 Task: Create in the project TouchLine in Backlog an issue 'Implement a feature for users to join and participate in groups', assign it to team member softage.4@softage.net and change the status to IN PROGRESS.
Action: Mouse moved to (212, 63)
Screenshot: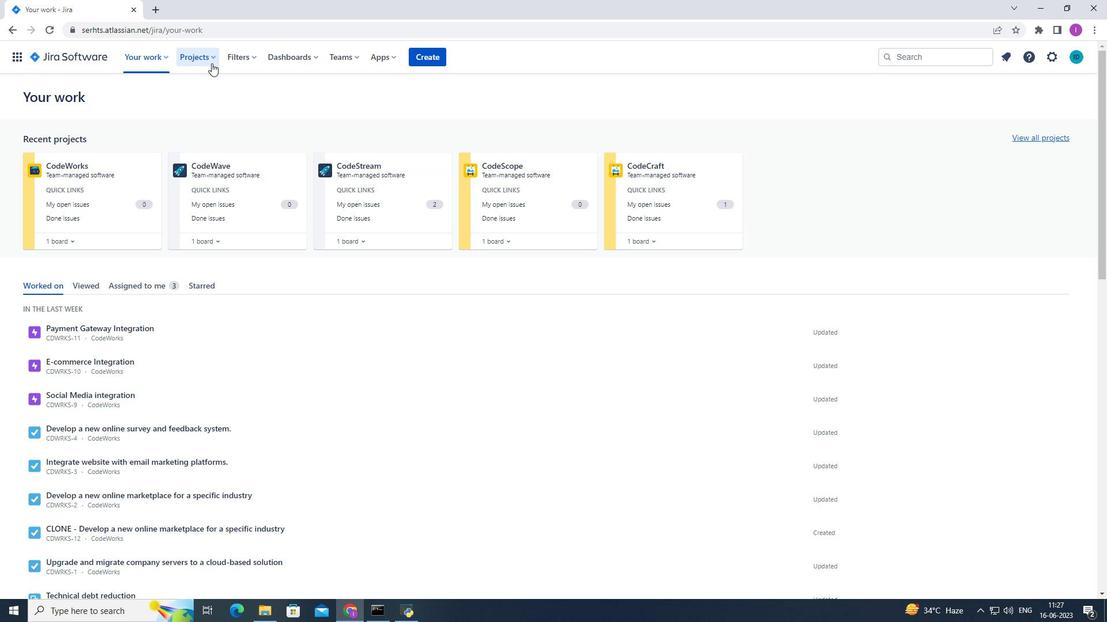 
Action: Mouse pressed left at (212, 63)
Screenshot: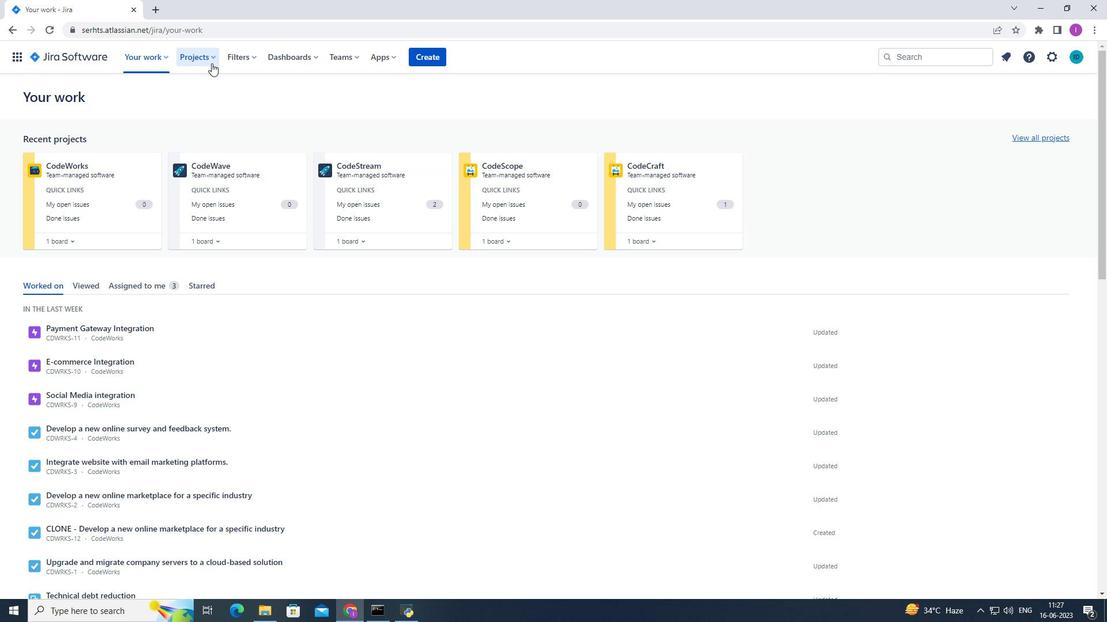 
Action: Mouse moved to (244, 106)
Screenshot: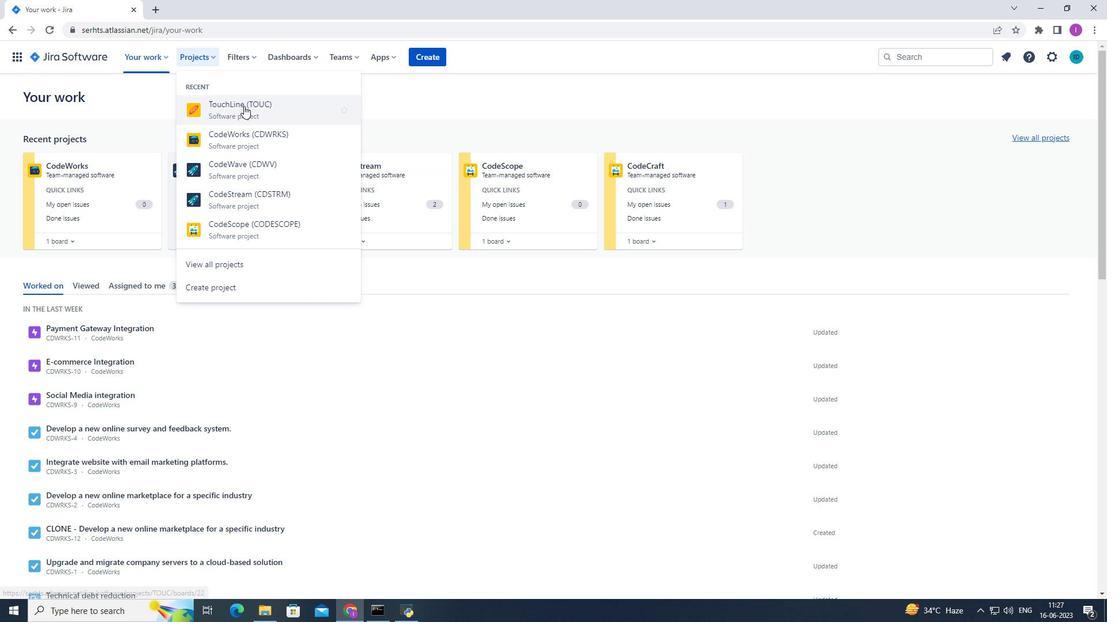 
Action: Mouse pressed left at (244, 106)
Screenshot: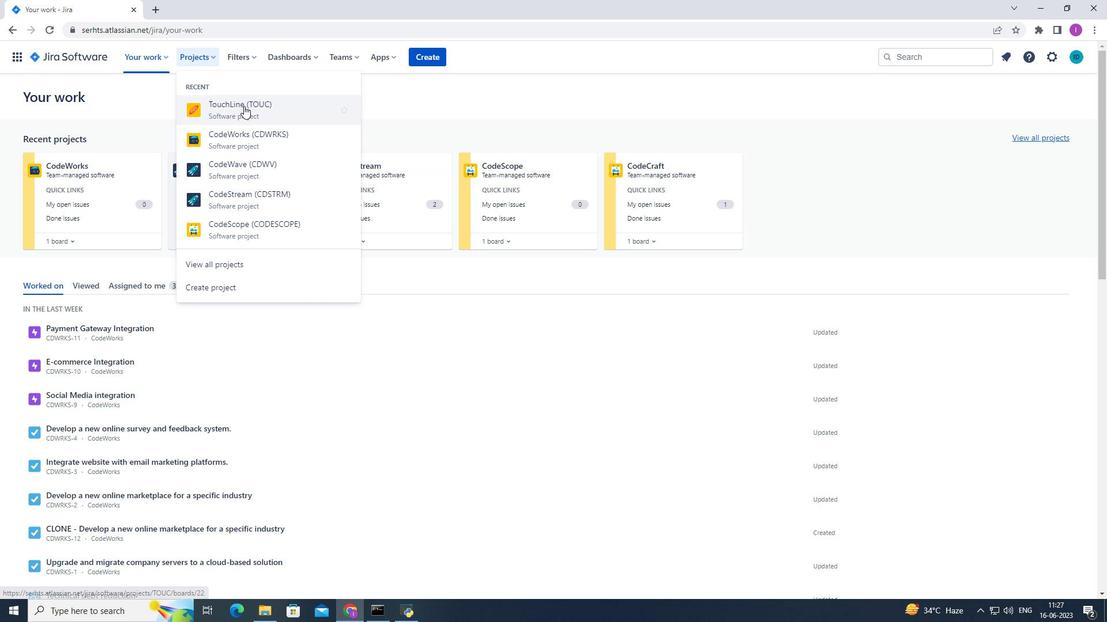 
Action: Mouse moved to (62, 177)
Screenshot: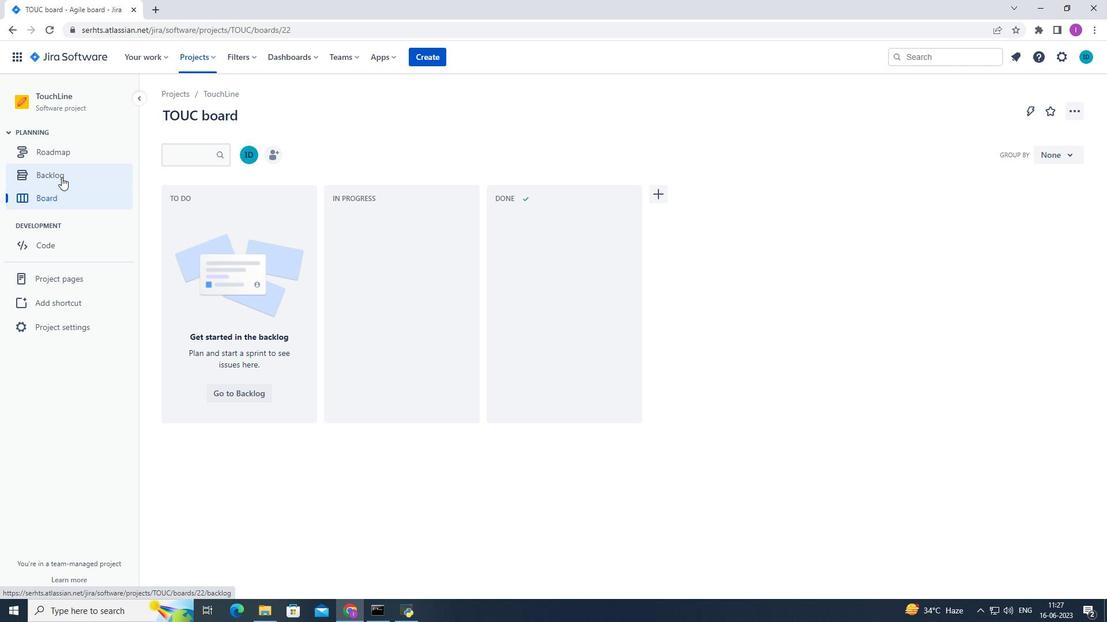 
Action: Mouse pressed left at (62, 177)
Screenshot: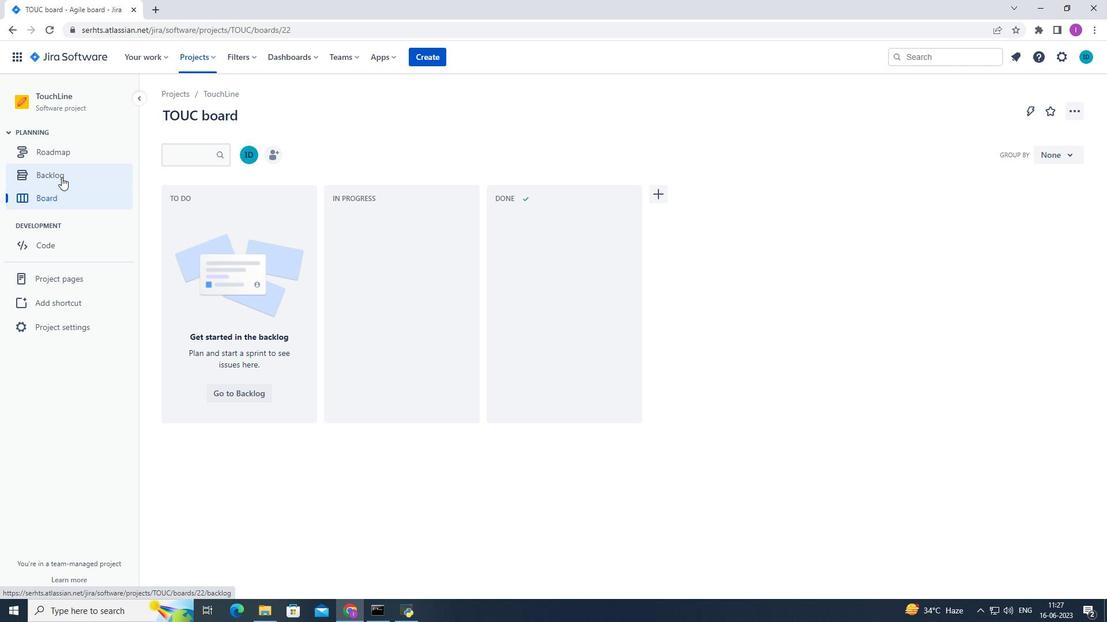 
Action: Mouse moved to (372, 418)
Screenshot: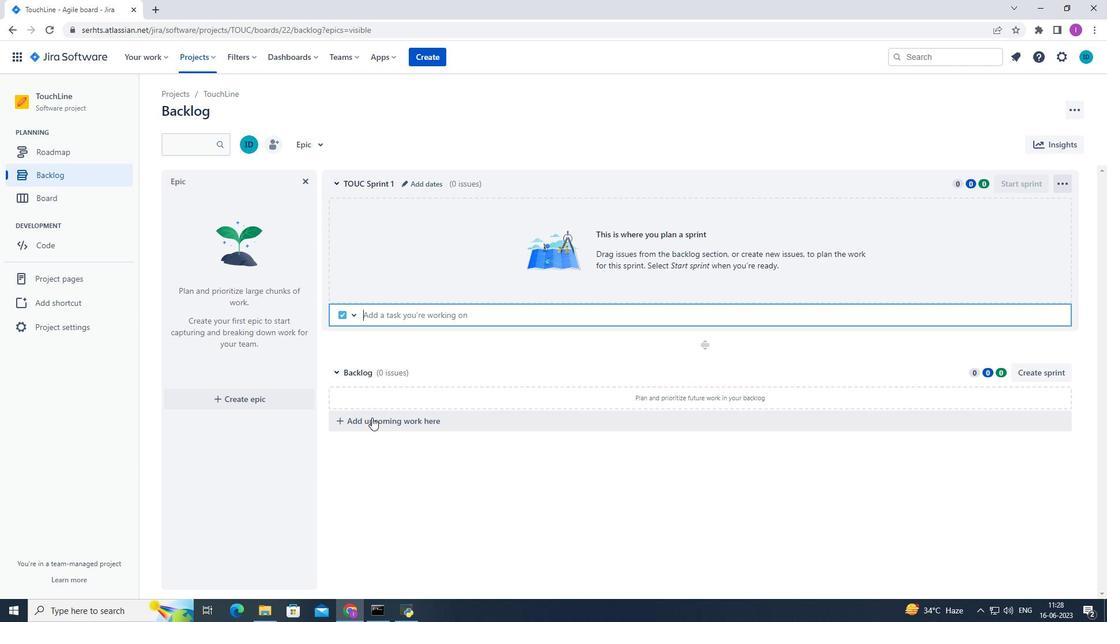
Action: Mouse pressed left at (372, 418)
Screenshot: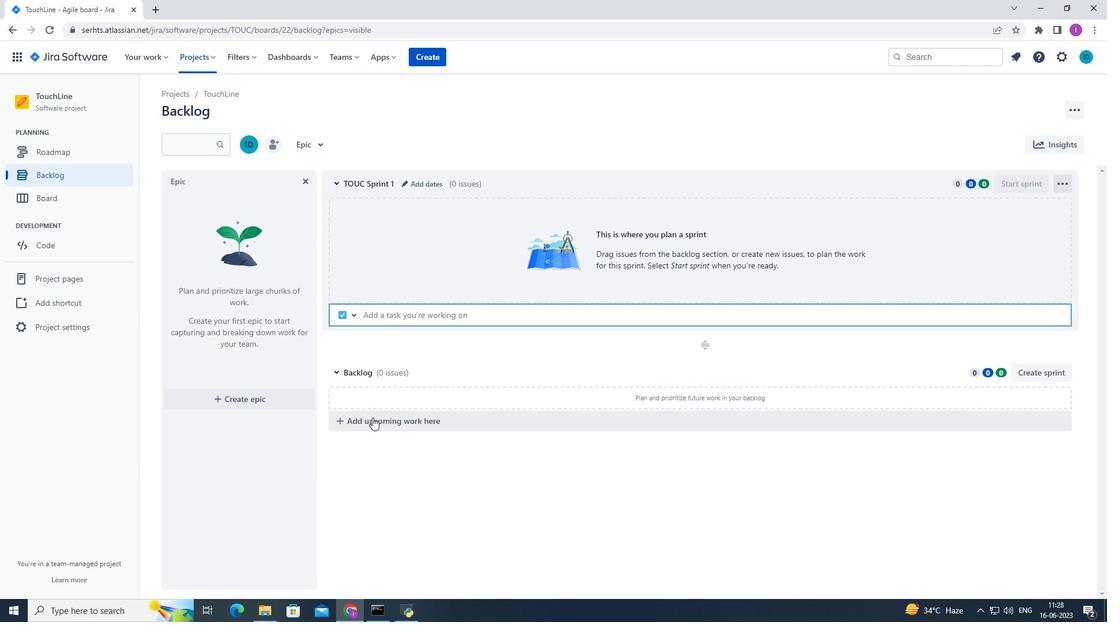 
Action: Mouse moved to (373, 418)
Screenshot: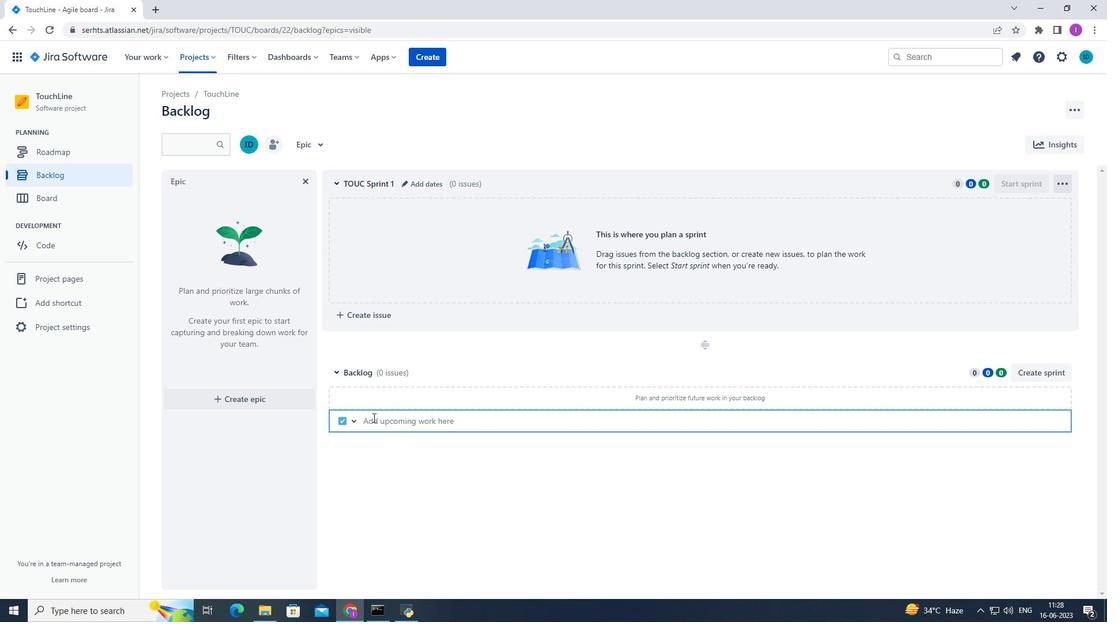 
Action: Key pressed <Key.shift>Implement<Key.space>a<Key.space>feature<Key.space>for<Key.space>users<Key.space>to<Key.space>join<Key.space>and<Key.space>participate<Key.space>in<Key.space>groups.
Screenshot: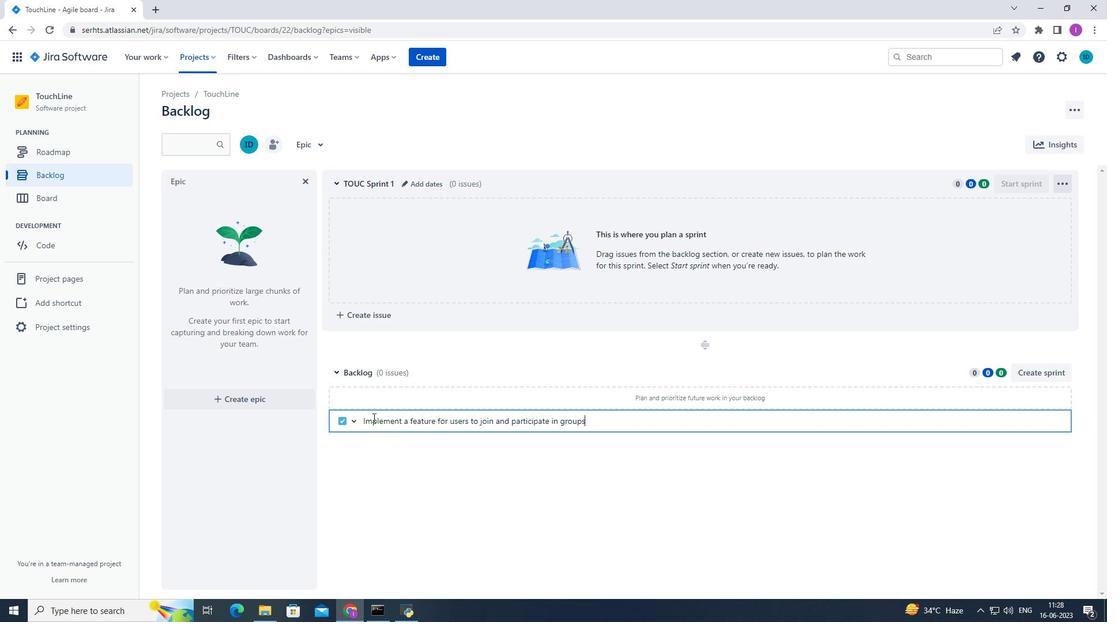 
Action: Mouse moved to (402, 336)
Screenshot: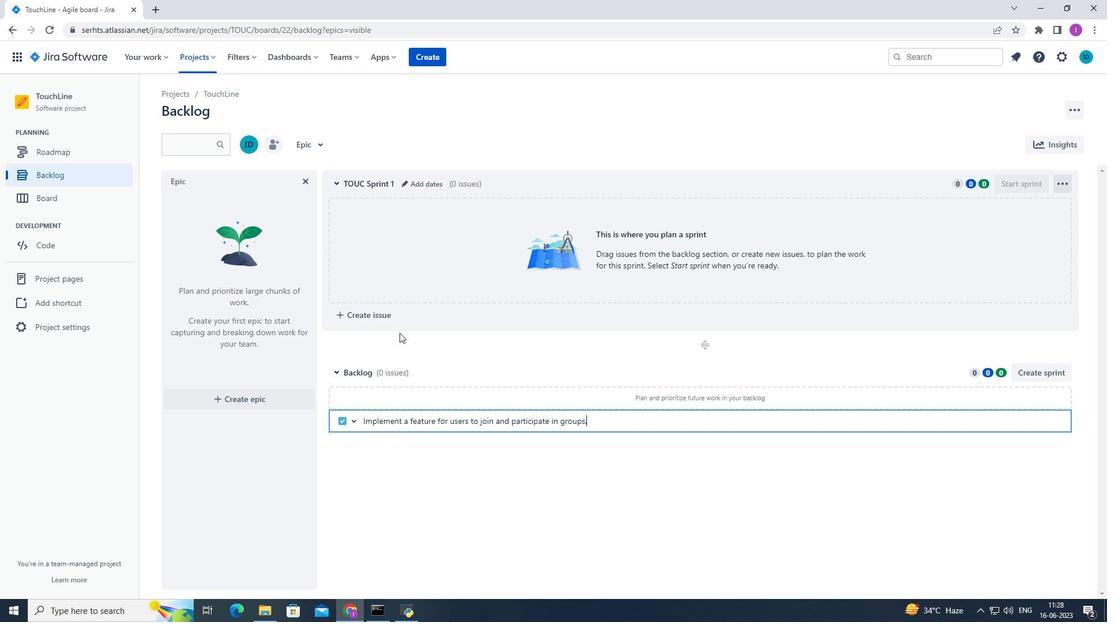 
Action: Key pressed <Key.enter>
Screenshot: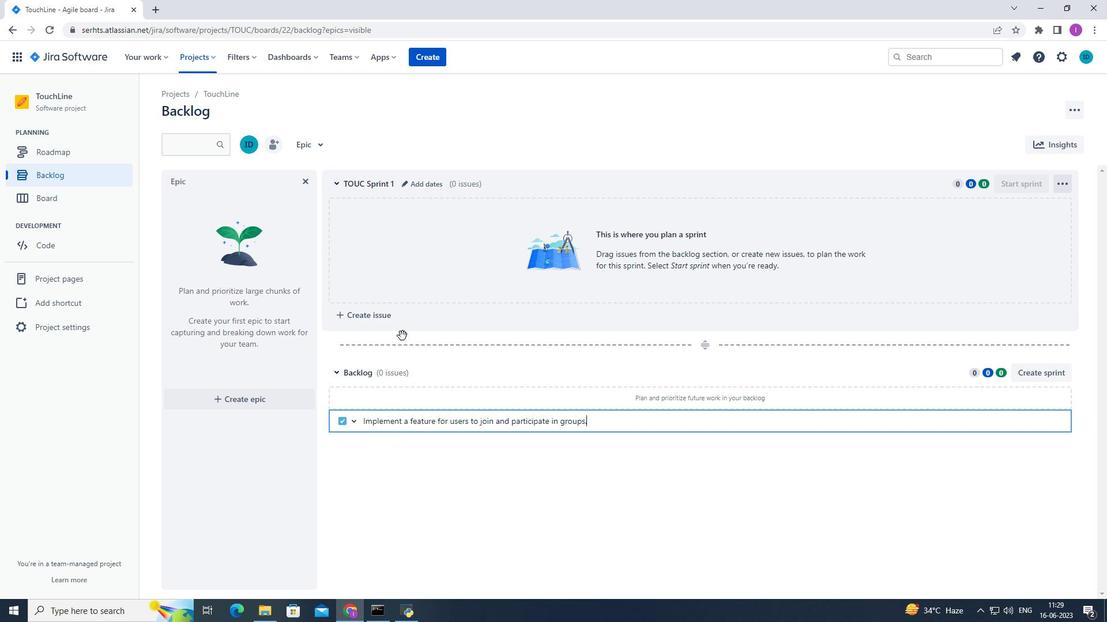 
Action: Mouse moved to (1036, 396)
Screenshot: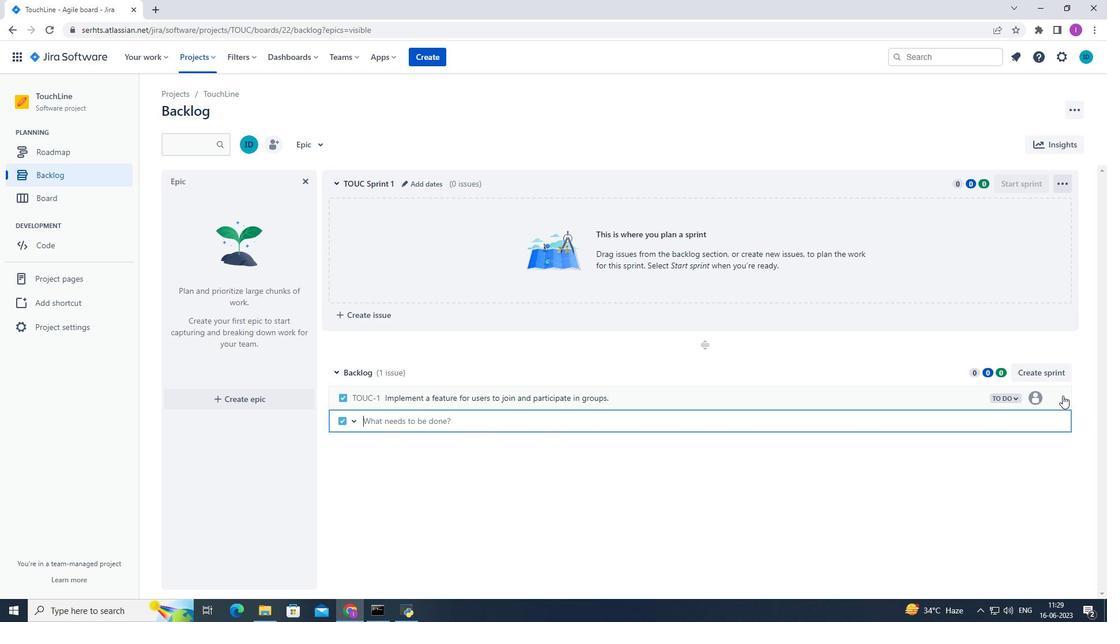 
Action: Mouse pressed left at (1036, 396)
Screenshot: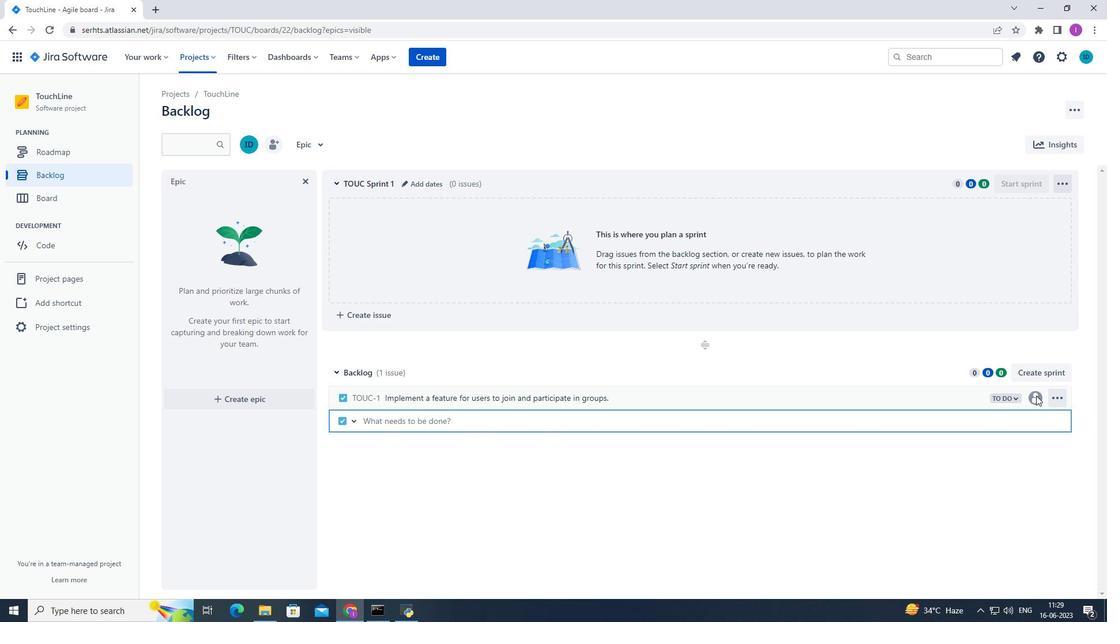 
Action: Mouse moved to (1033, 403)
Screenshot: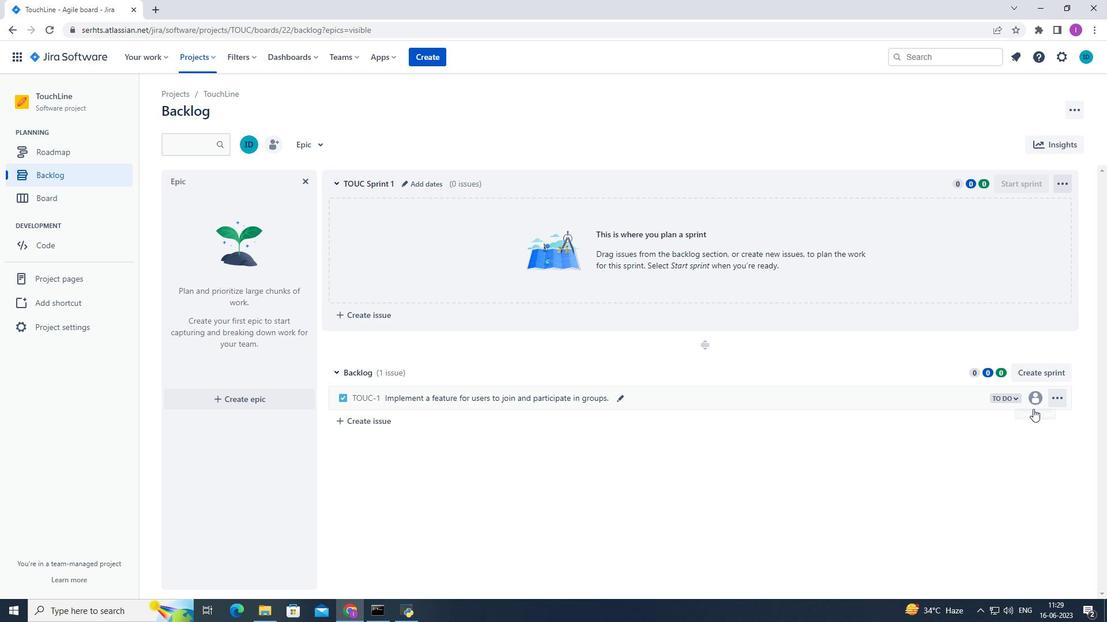 
Action: Mouse pressed left at (1033, 403)
Screenshot: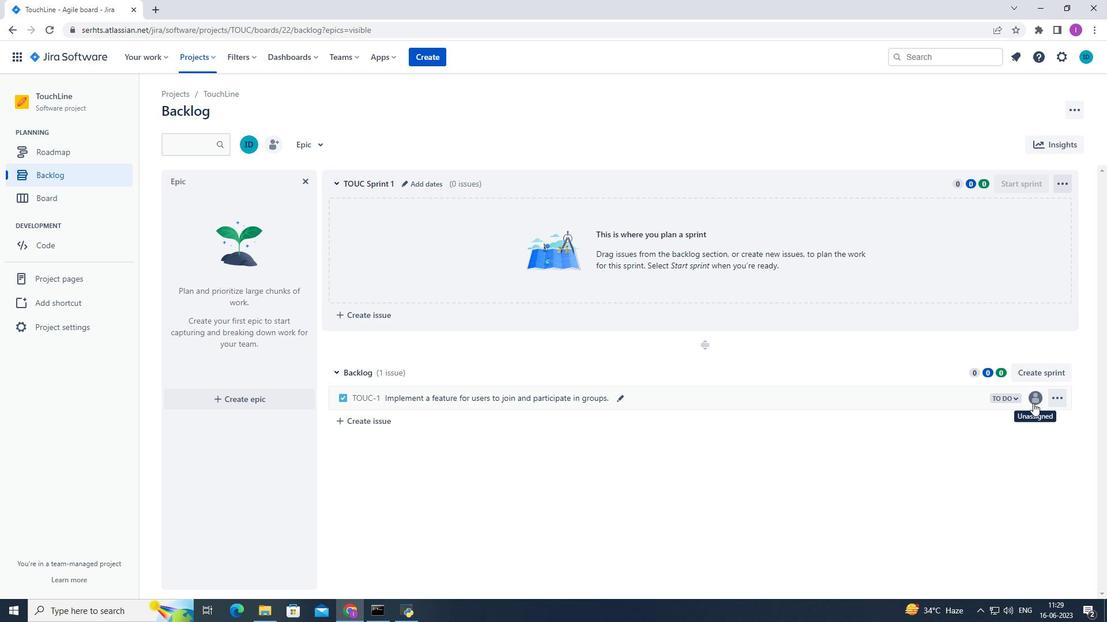 
Action: Mouse moved to (921, 544)
Screenshot: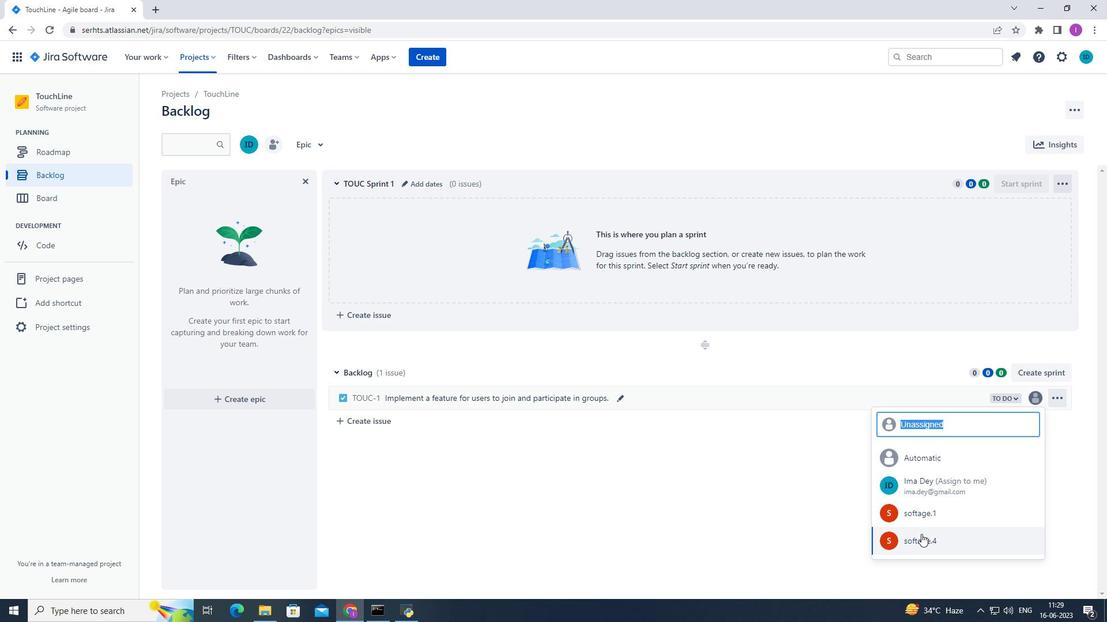 
Action: Mouse pressed left at (921, 544)
Screenshot: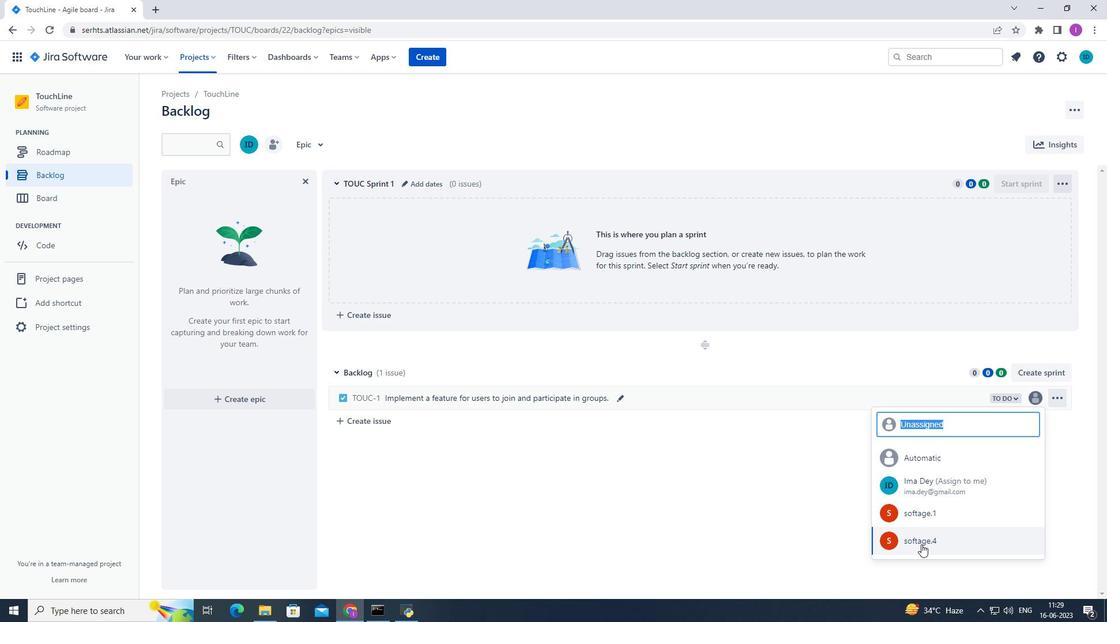 
Action: Mouse moved to (1019, 397)
Screenshot: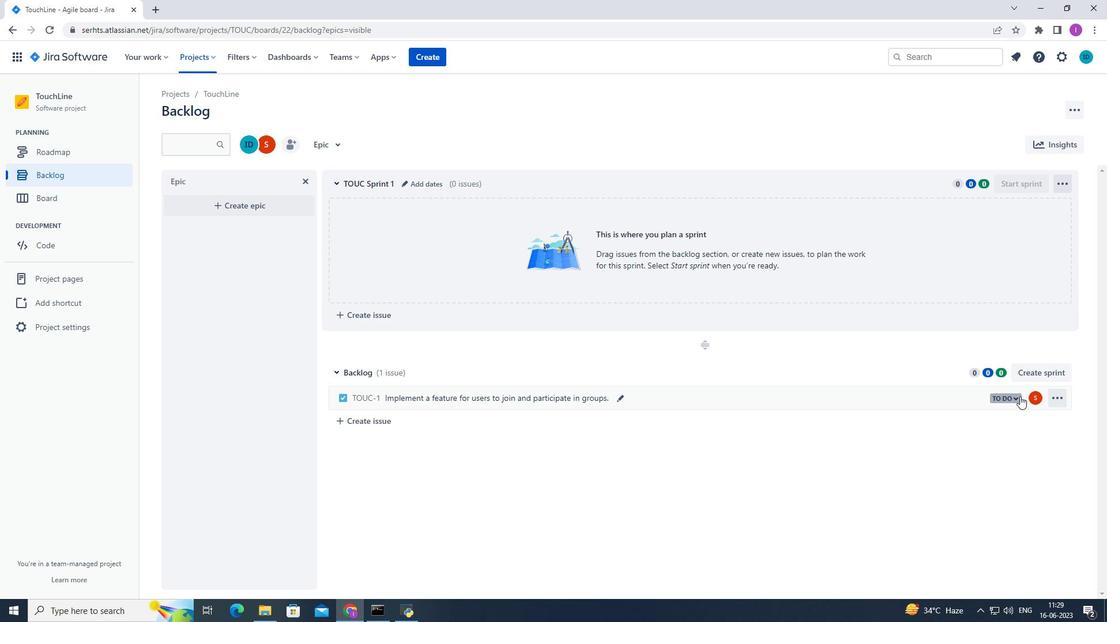 
Action: Mouse pressed left at (1019, 397)
Screenshot: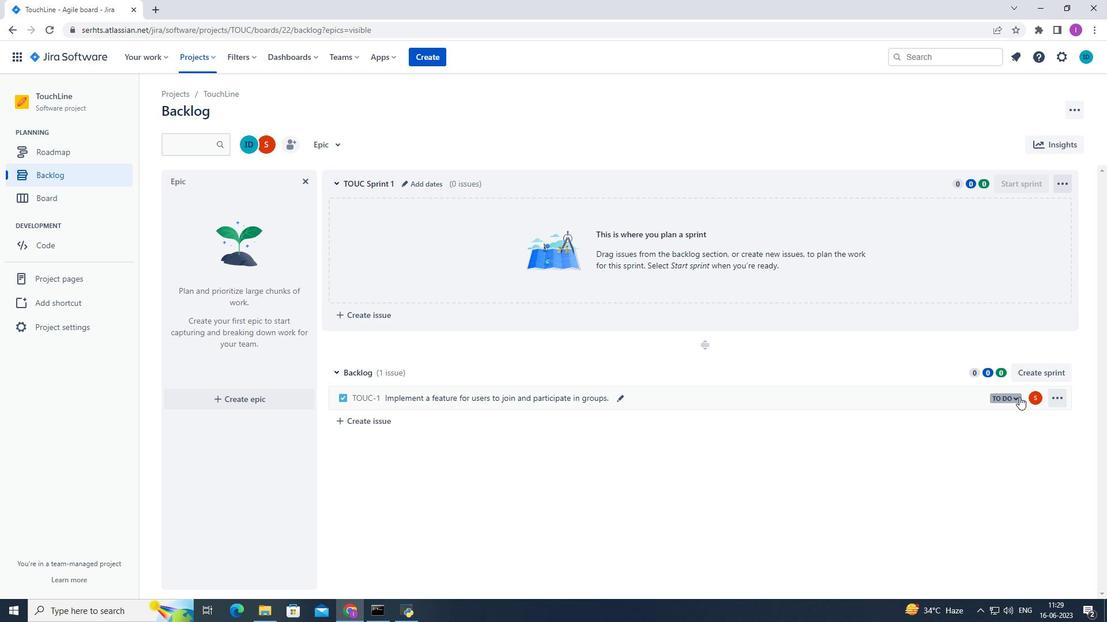 
Action: Mouse moved to (948, 421)
Screenshot: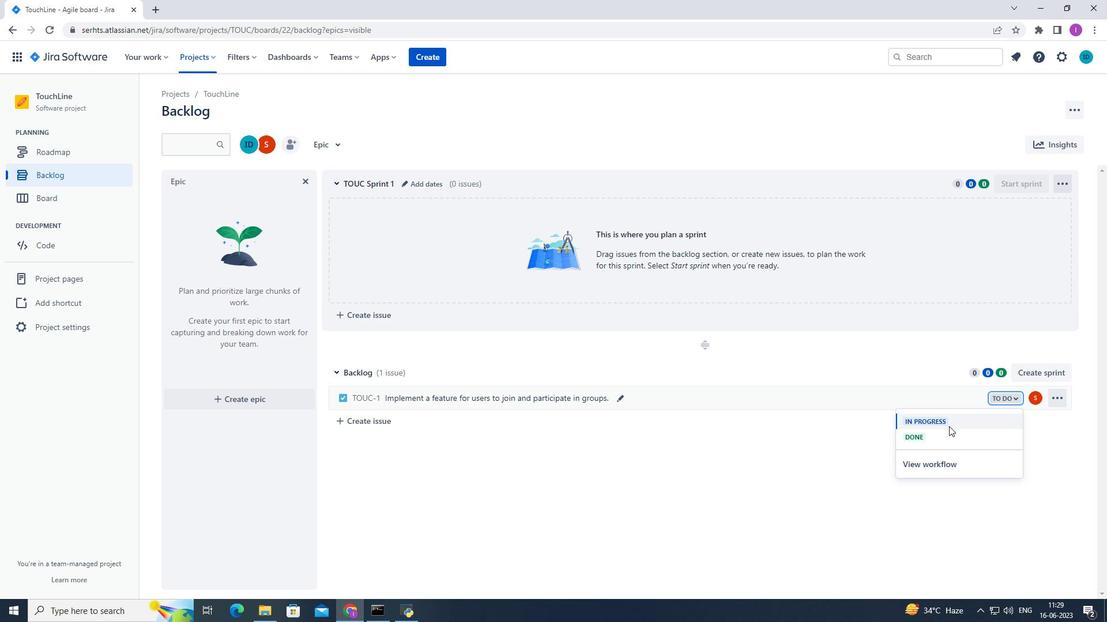 
Action: Mouse pressed left at (948, 421)
Screenshot: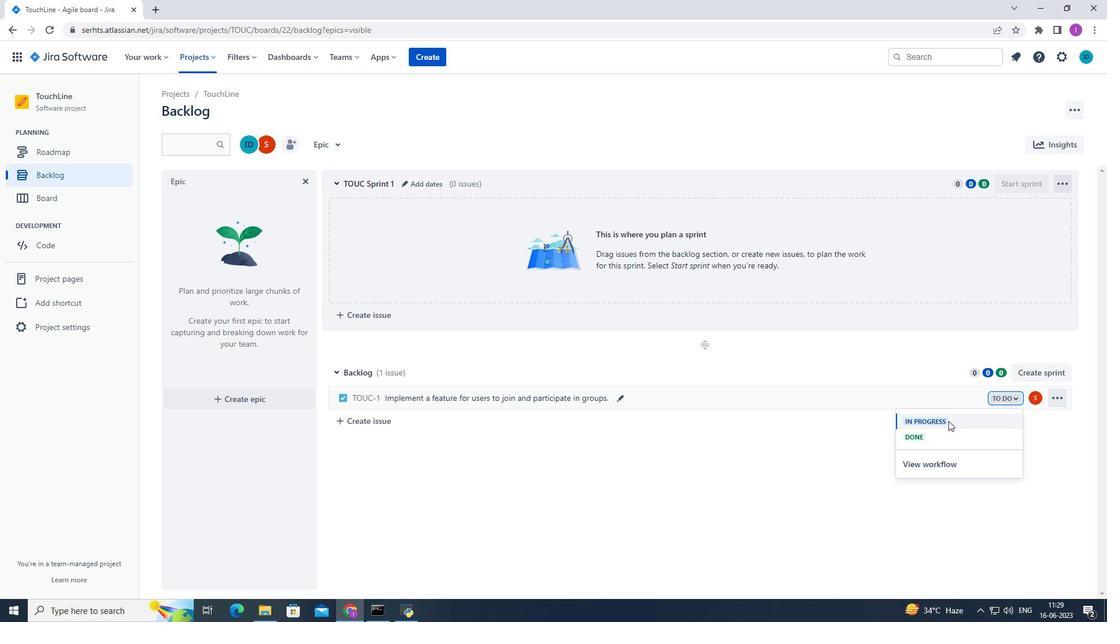 
Action: Mouse moved to (247, 497)
Screenshot: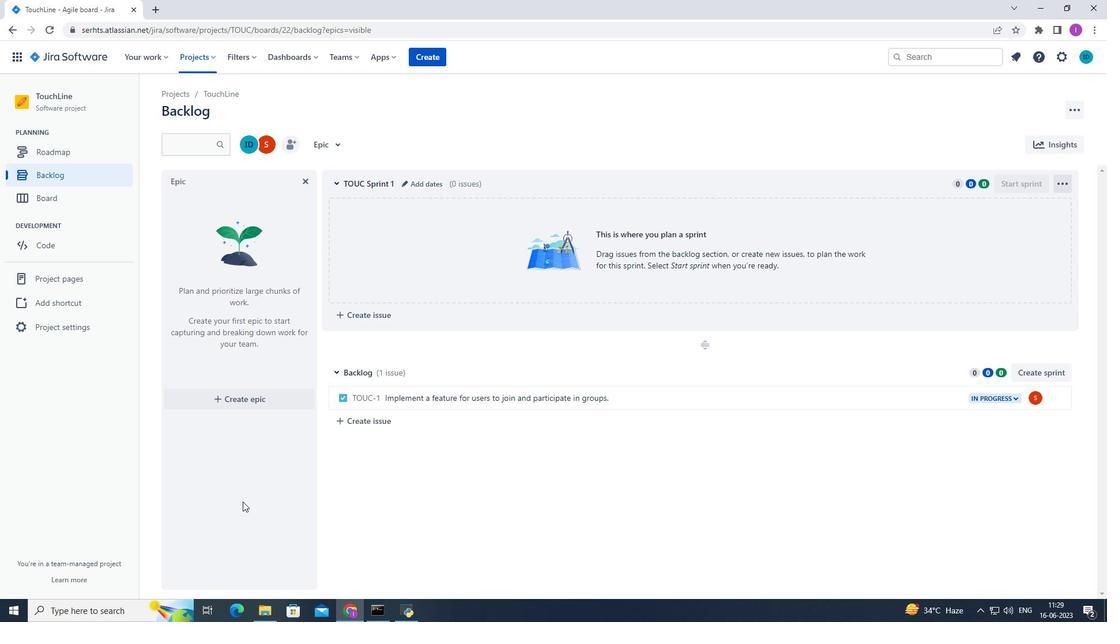 
